 Task: Research Airbnb properties in Amboasary, Madagascar from 4th November, 2023 to 15th November, 2023 for 2 adults.1  bedroom having 1 bed and 1 bathroom. Property type can be hotel. Look for 3 properties as per requirement.
Action: Mouse moved to (424, 58)
Screenshot: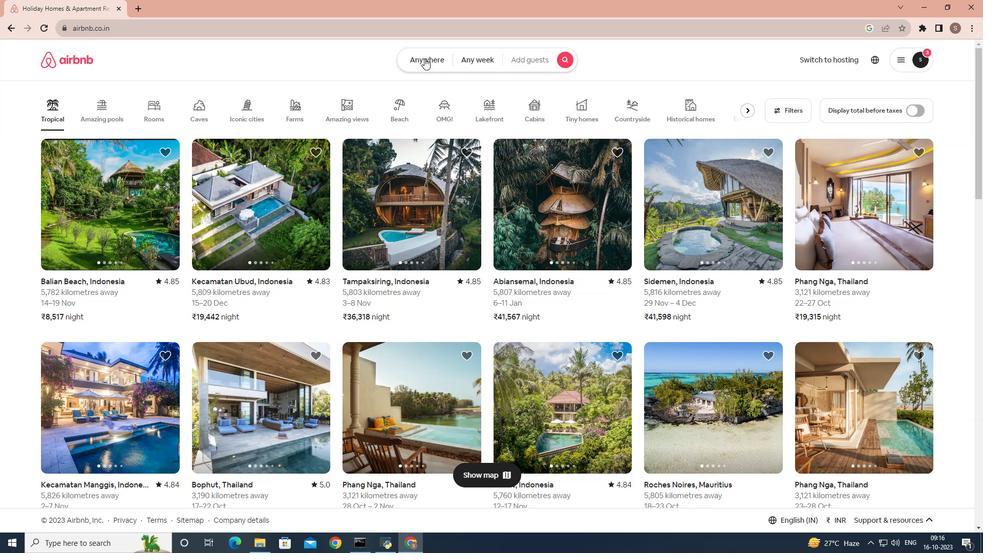 
Action: Mouse pressed left at (424, 58)
Screenshot: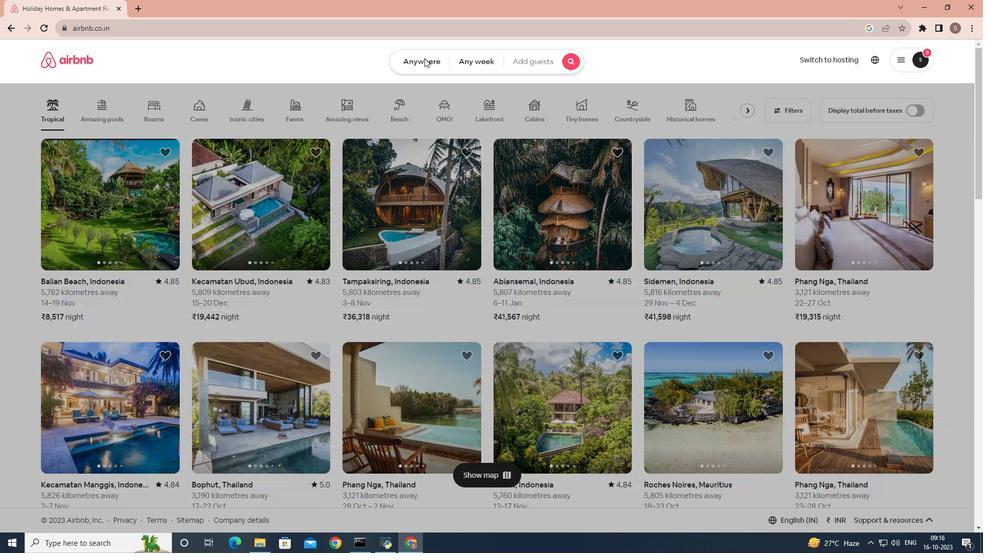
Action: Mouse moved to (380, 96)
Screenshot: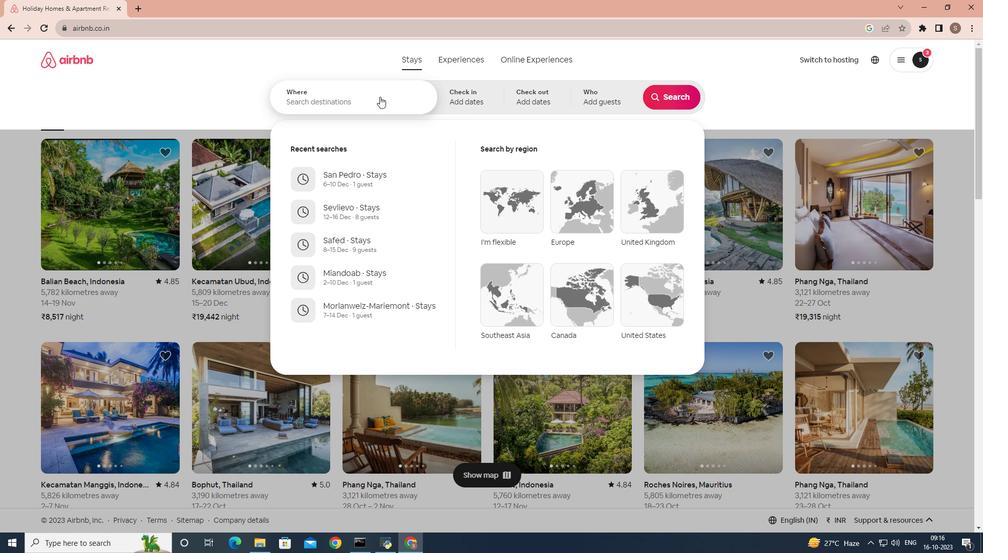 
Action: Mouse pressed left at (380, 96)
Screenshot: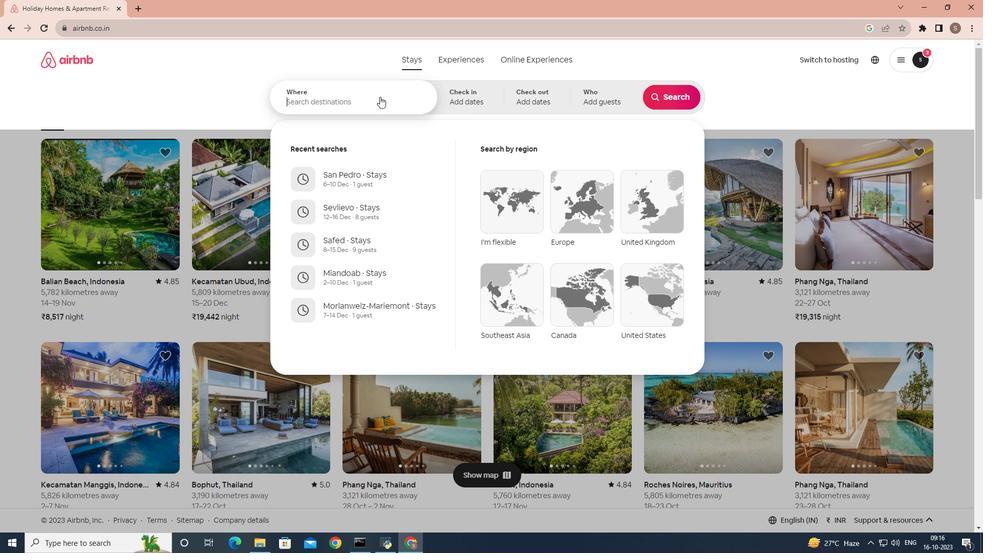 
Action: Mouse moved to (380, 96)
Screenshot: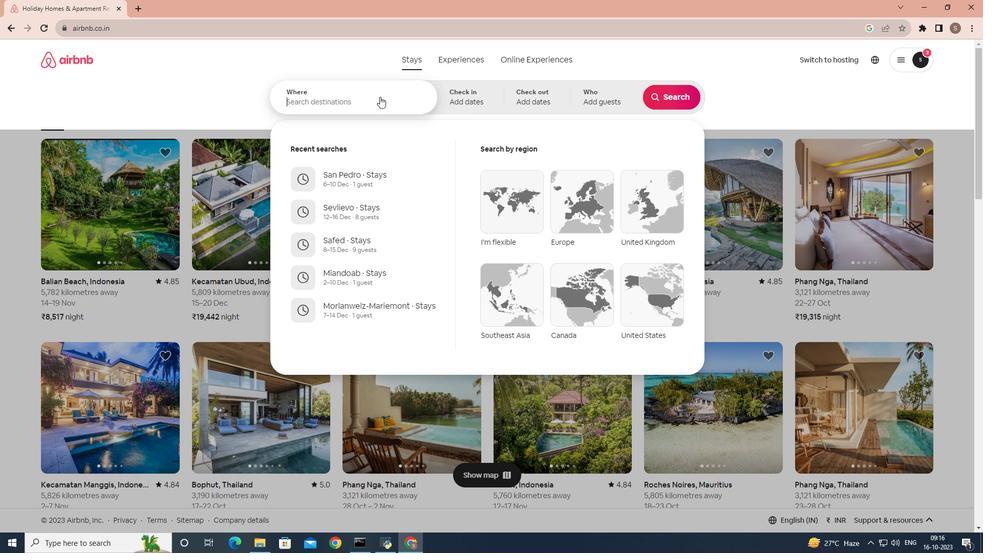 
Action: Key pressed <Key.shift>Amboasary,<Key.space><Key.shift>Madagascar
Screenshot: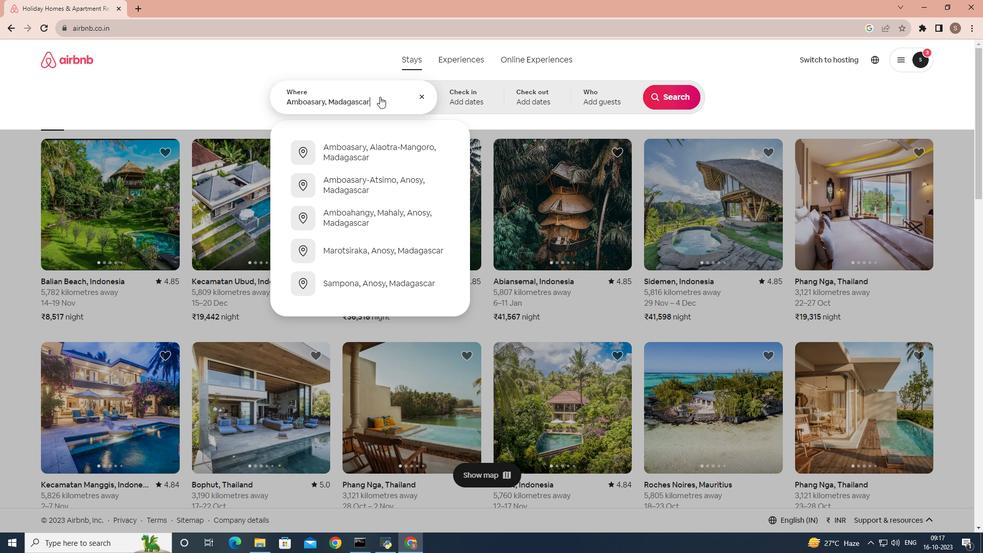 
Action: Mouse moved to (483, 92)
Screenshot: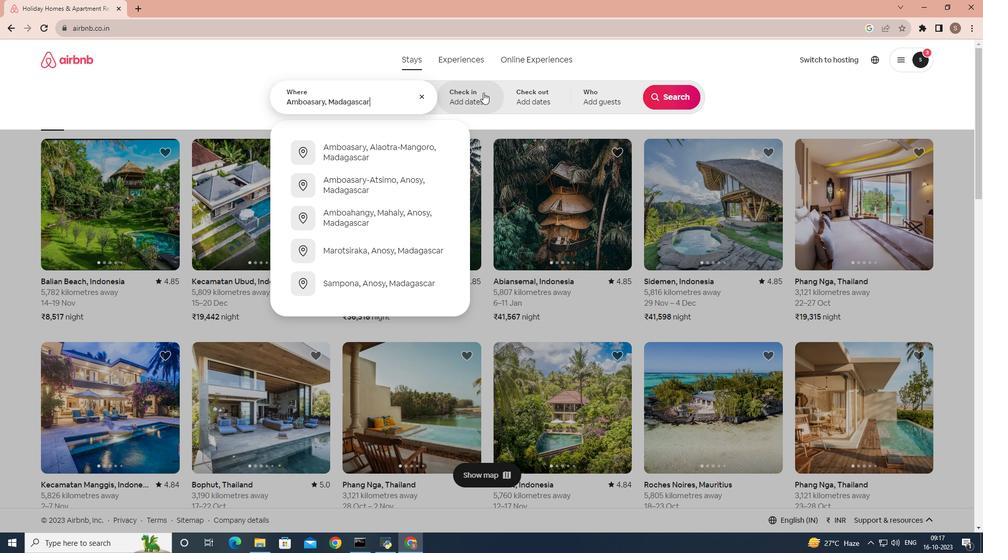 
Action: Mouse pressed left at (483, 92)
Screenshot: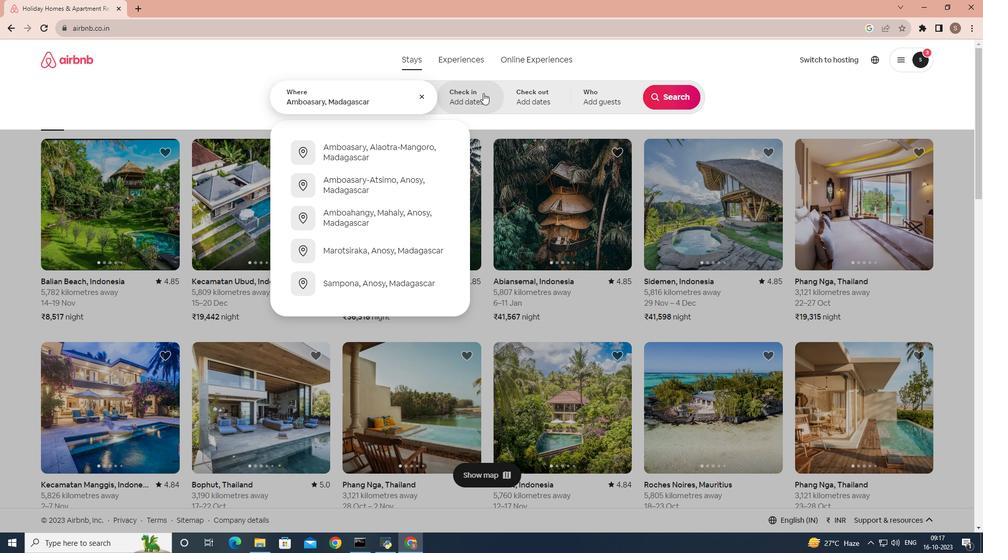 
Action: Mouse moved to (661, 221)
Screenshot: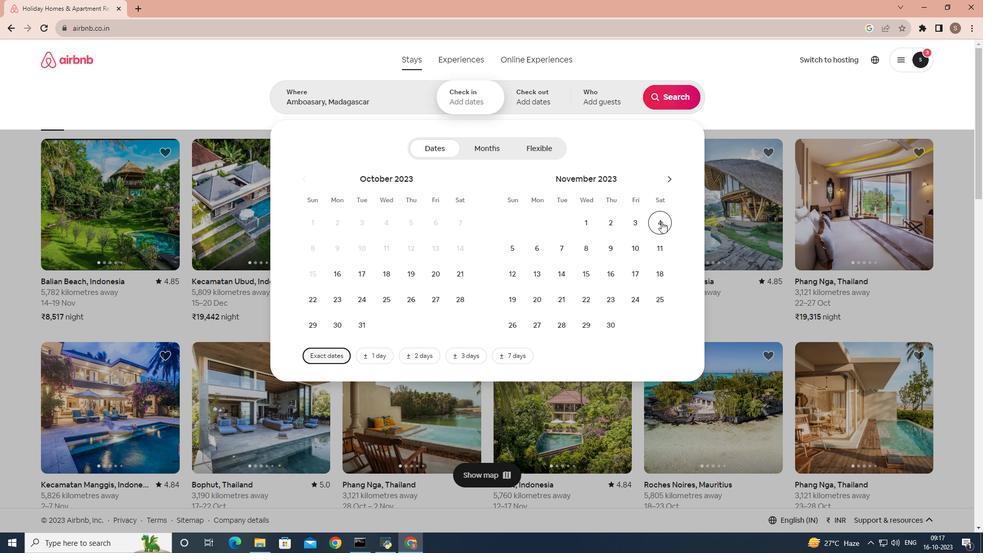 
Action: Mouse pressed left at (661, 221)
Screenshot: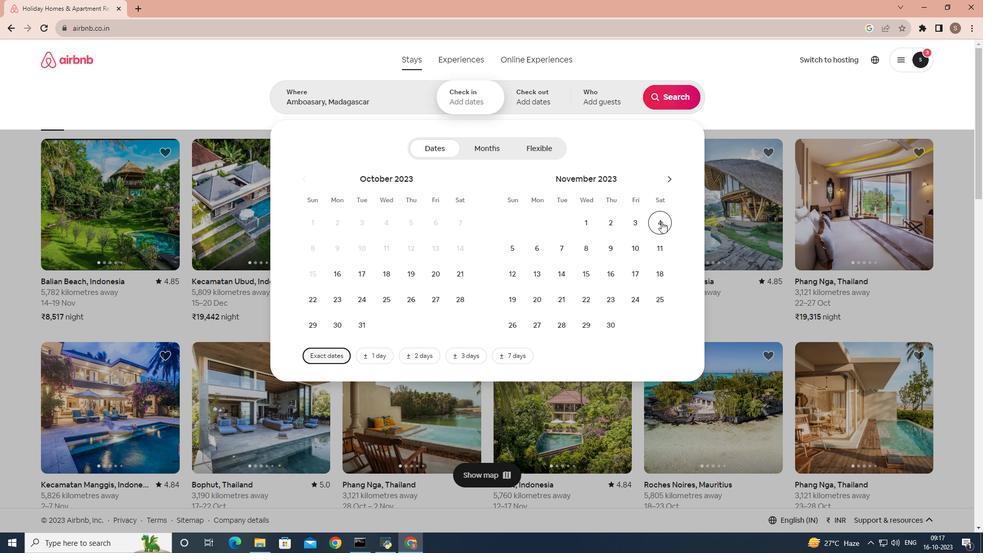 
Action: Mouse moved to (591, 273)
Screenshot: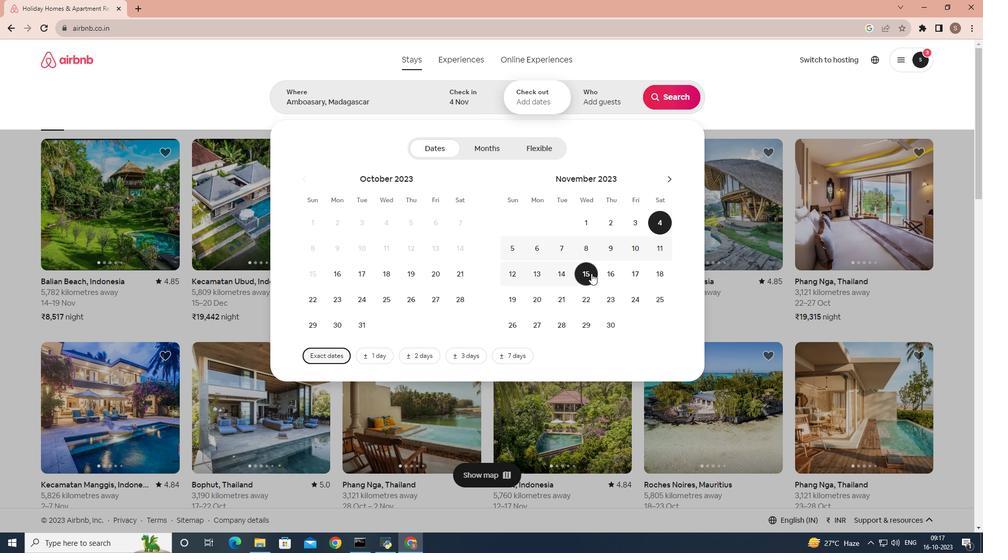 
Action: Mouse pressed left at (591, 273)
Screenshot: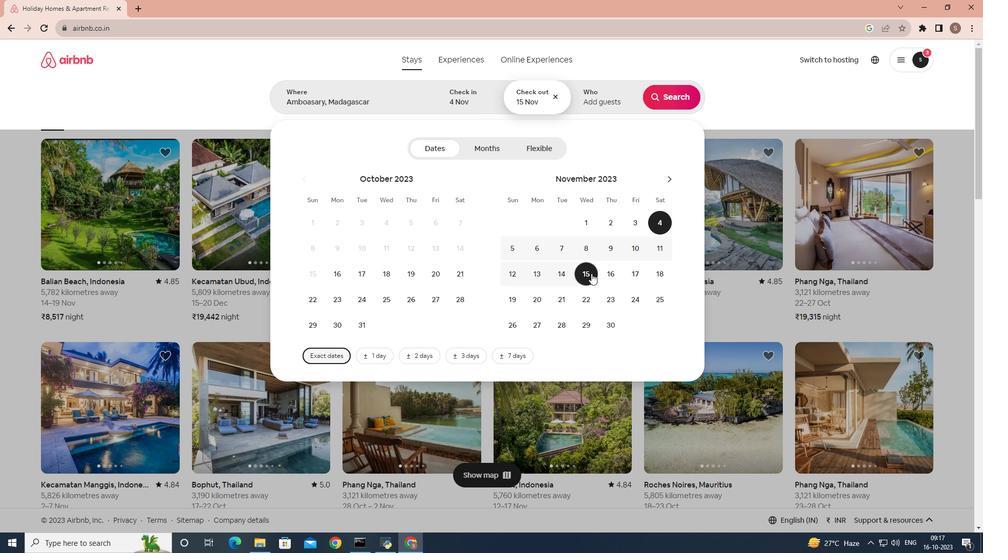 
Action: Mouse moved to (596, 89)
Screenshot: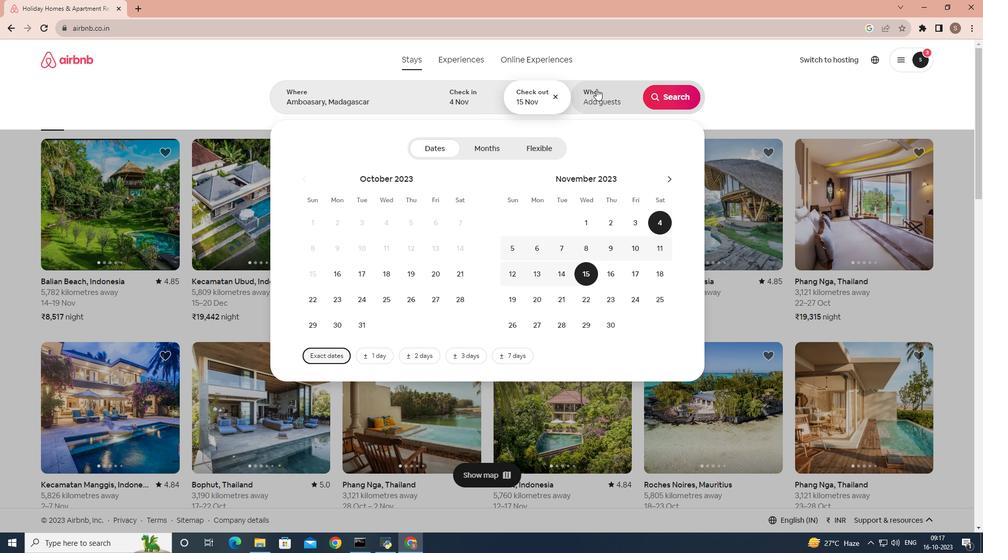 
Action: Mouse pressed left at (596, 89)
Screenshot: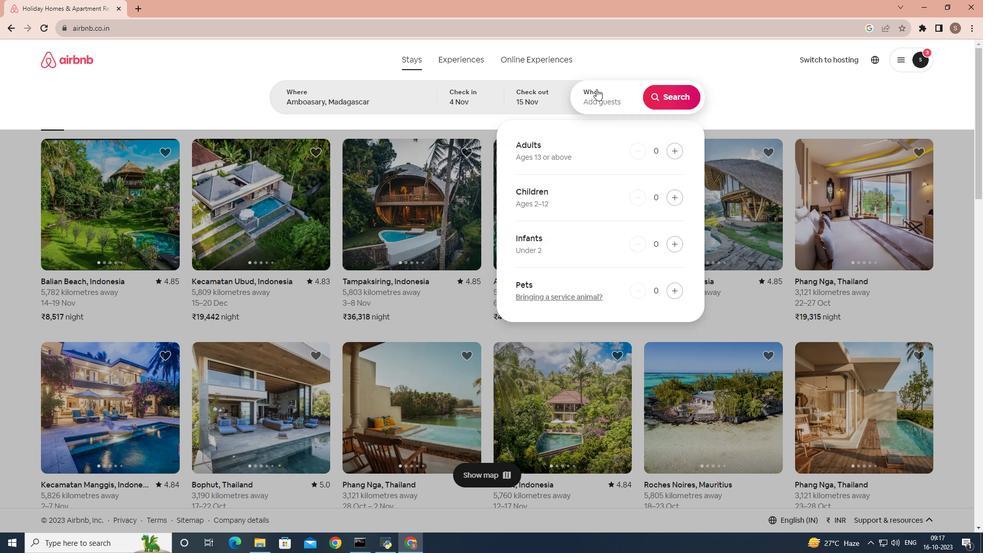 
Action: Mouse moved to (672, 147)
Screenshot: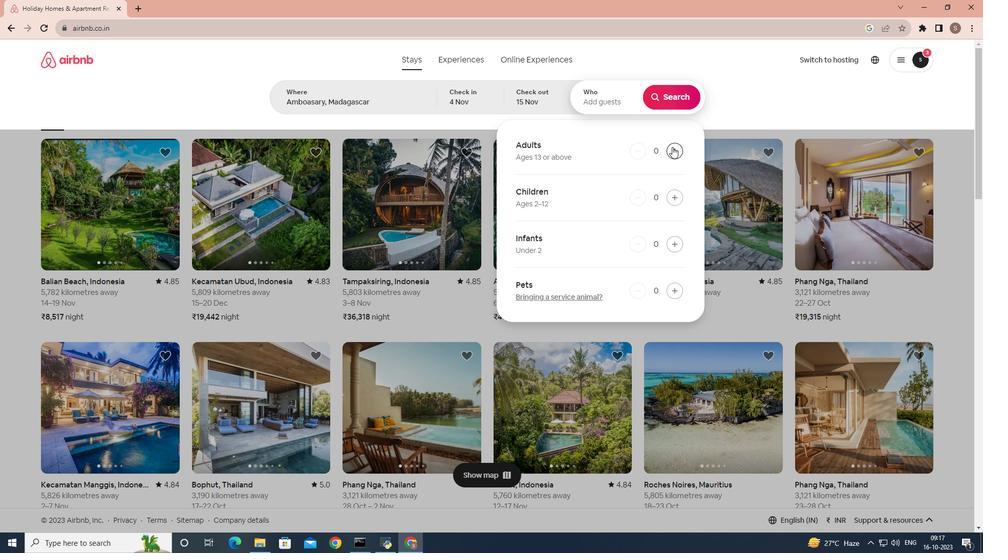 
Action: Mouse pressed left at (672, 147)
Screenshot: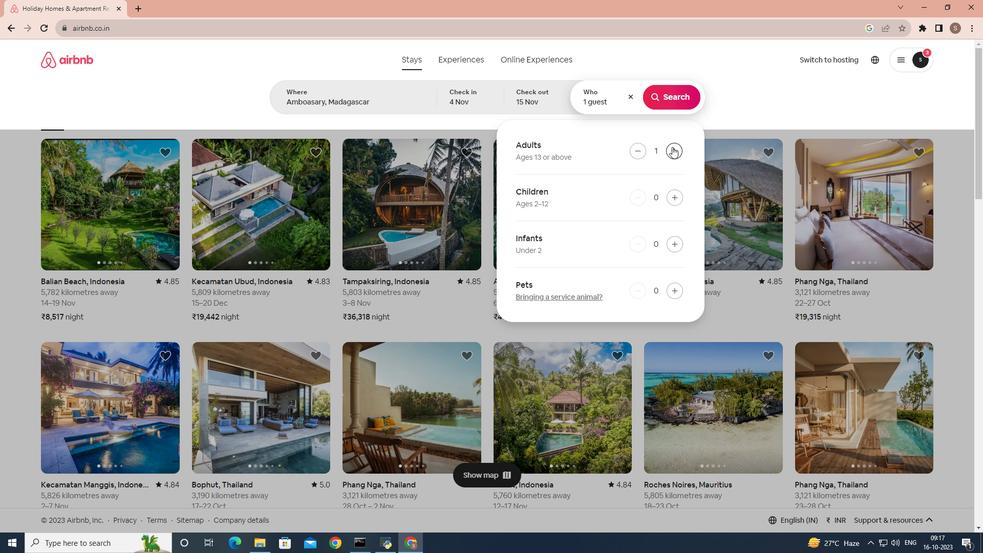
Action: Mouse pressed left at (672, 147)
Screenshot: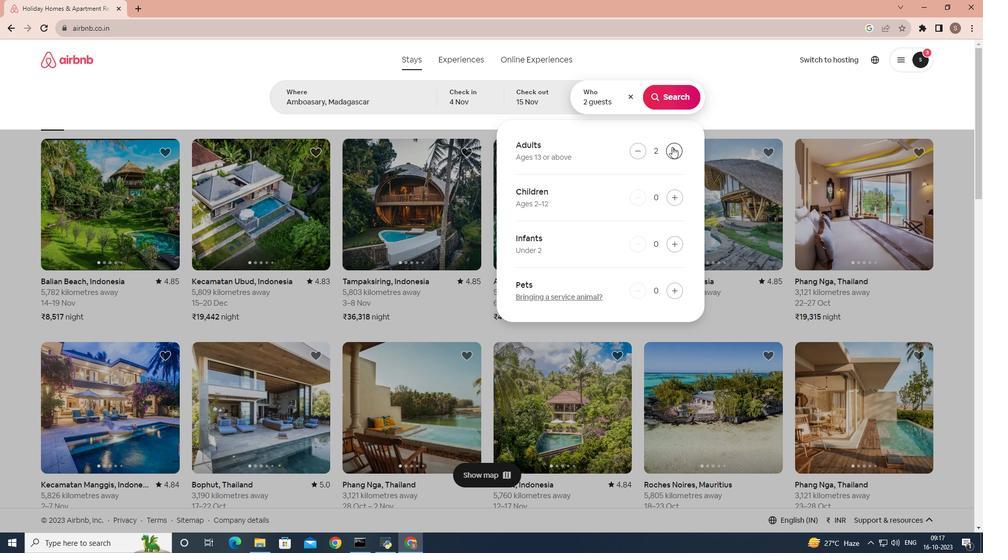 
Action: Mouse moved to (680, 96)
Screenshot: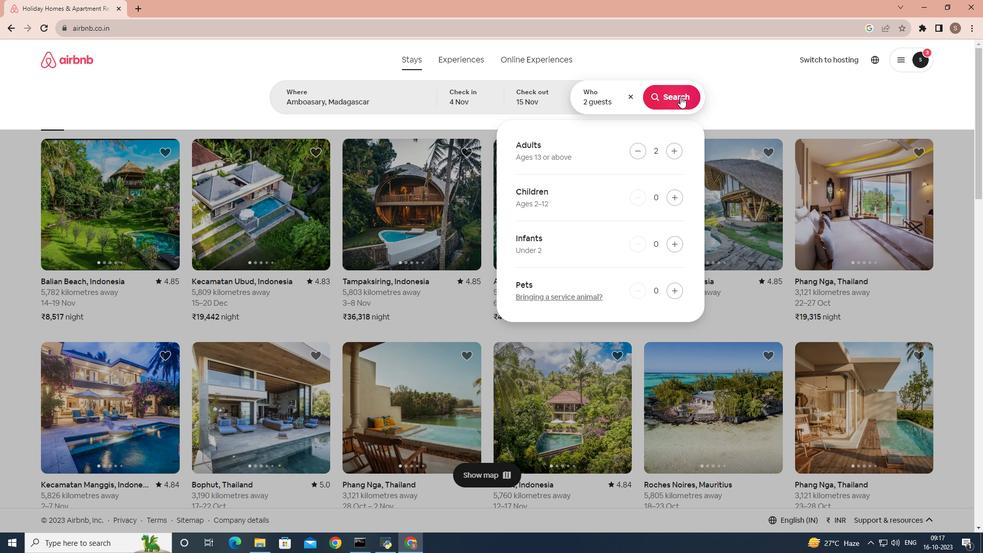 
Action: Mouse pressed left at (680, 96)
Screenshot: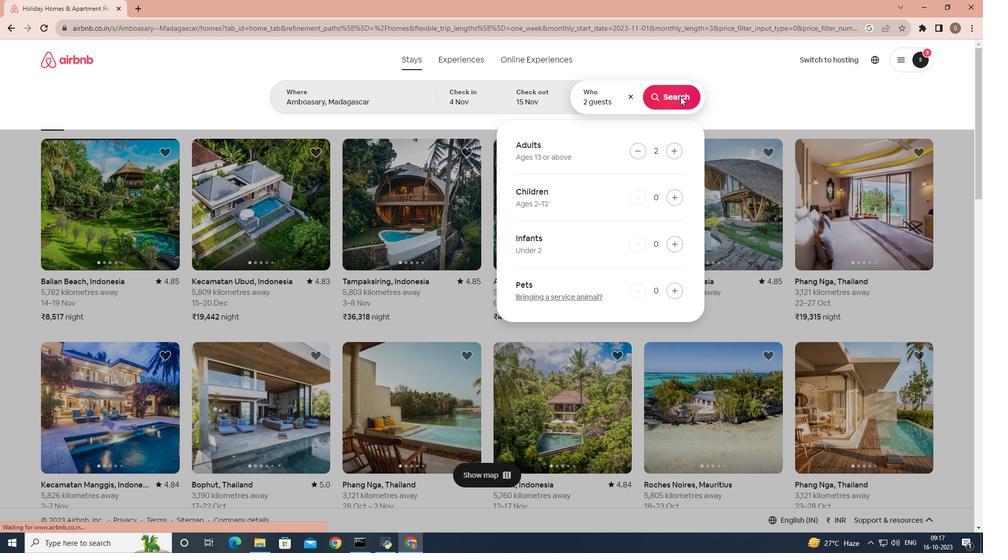 
Action: Mouse moved to (815, 101)
Screenshot: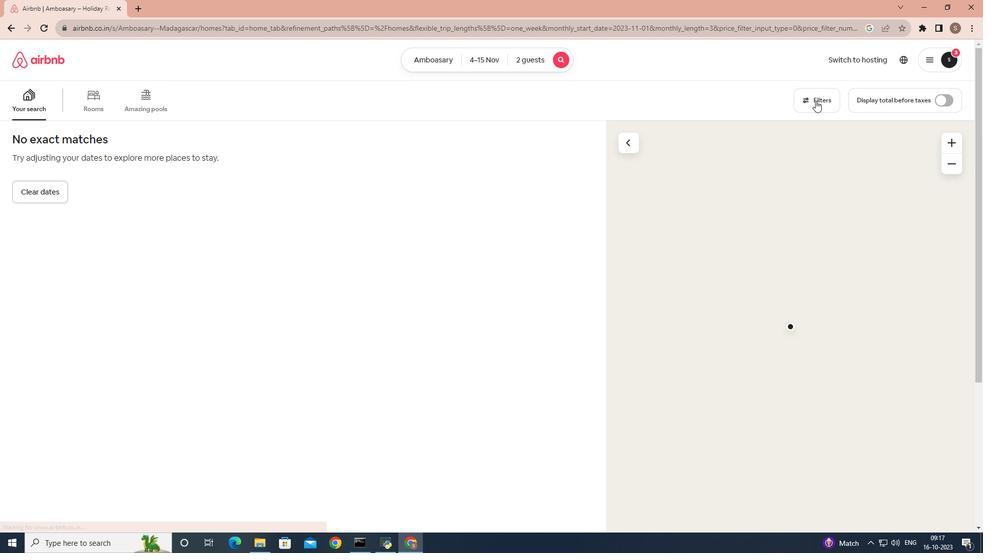 
Action: Mouse pressed left at (815, 101)
Screenshot: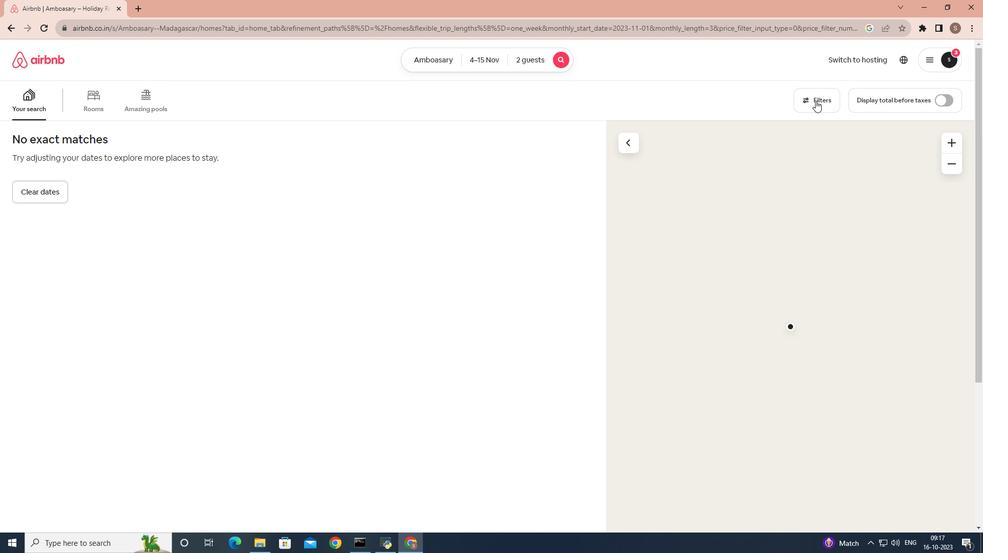 
Action: Mouse moved to (480, 297)
Screenshot: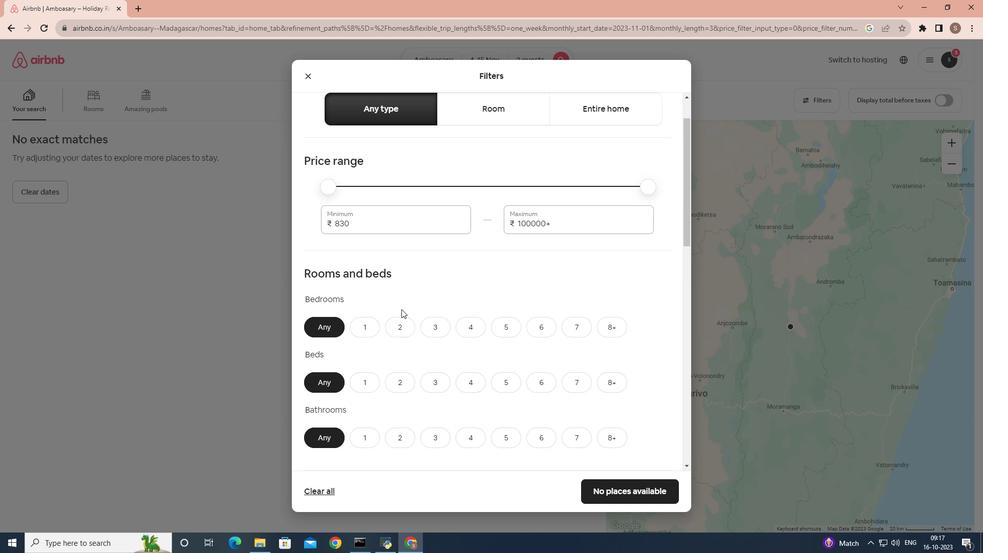 
Action: Mouse scrolled (480, 296) with delta (0, 0)
Screenshot: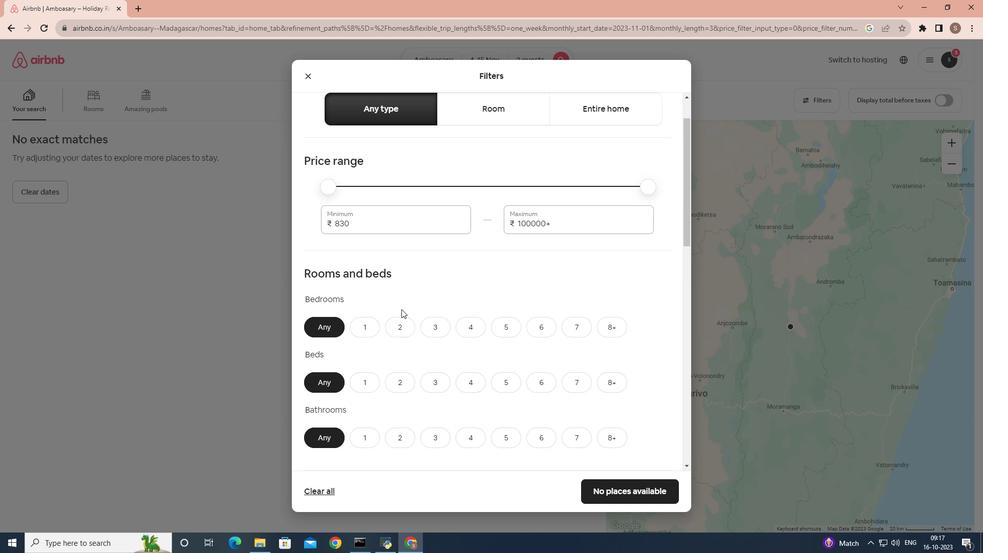 
Action: Mouse moved to (370, 324)
Screenshot: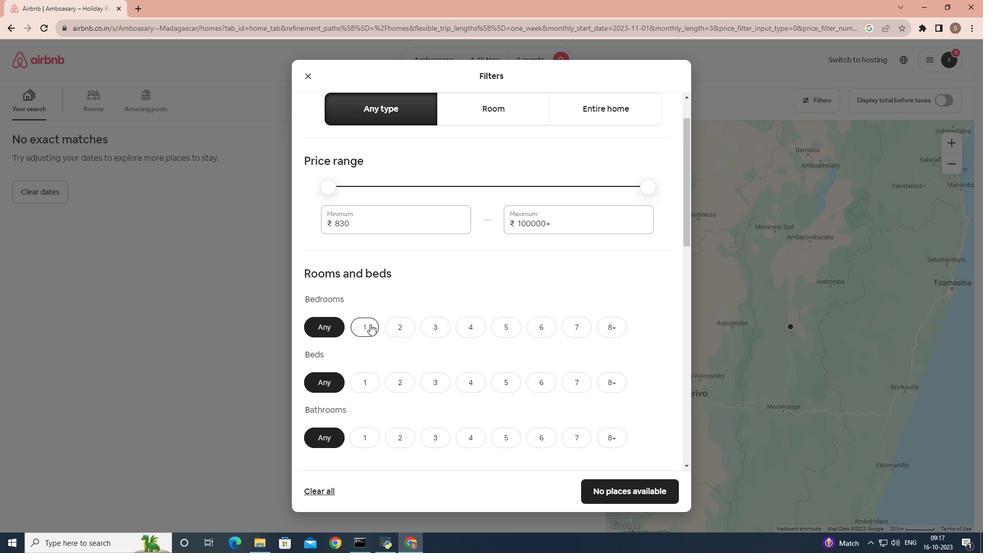 
Action: Mouse pressed left at (370, 324)
Screenshot: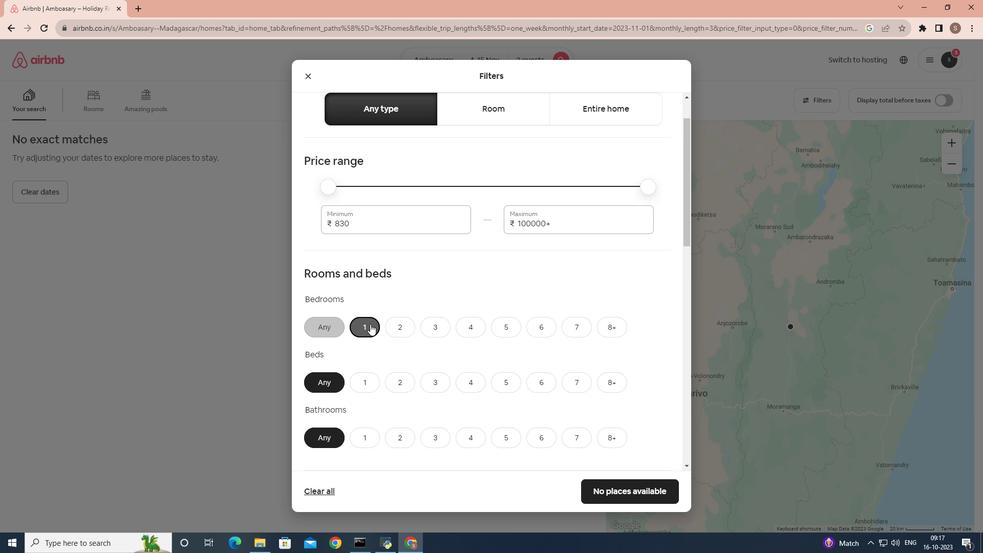 
Action: Mouse scrolled (370, 323) with delta (0, 0)
Screenshot: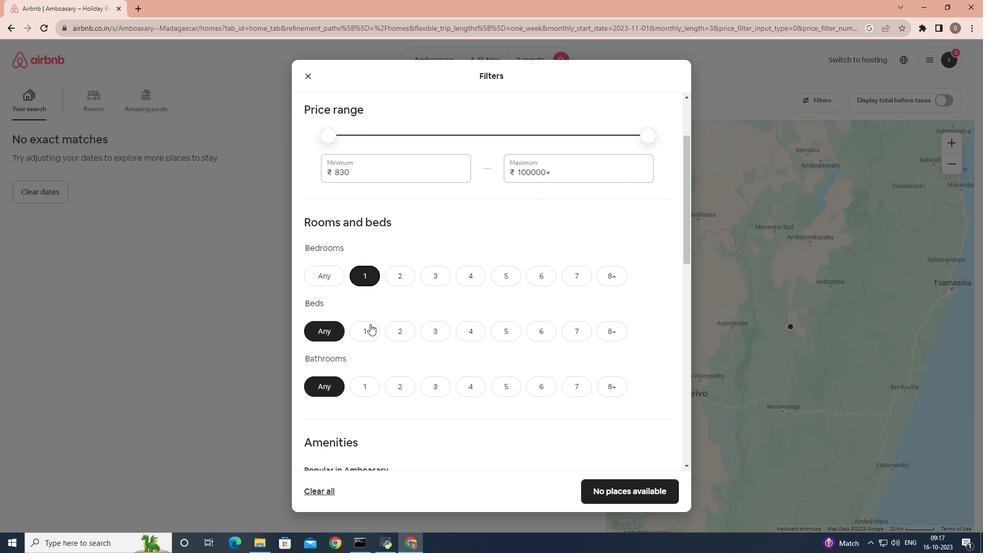 
Action: Mouse moved to (361, 326)
Screenshot: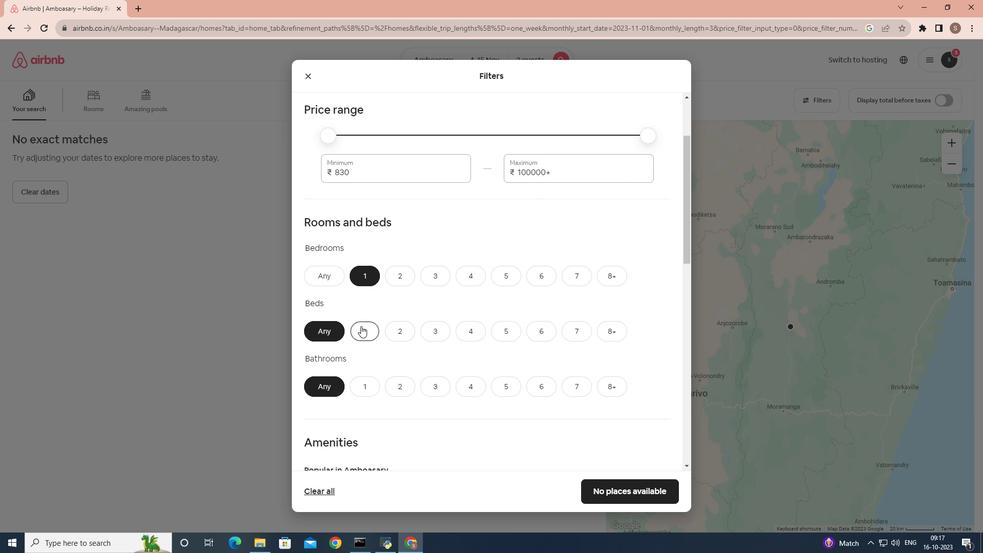 
Action: Mouse pressed left at (361, 326)
Screenshot: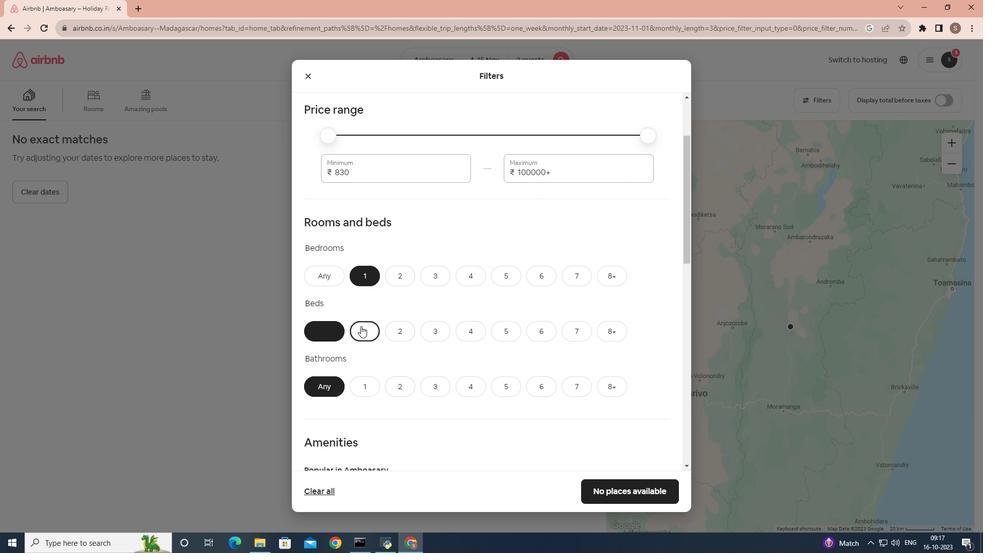 
Action: Mouse scrolled (361, 325) with delta (0, 0)
Screenshot: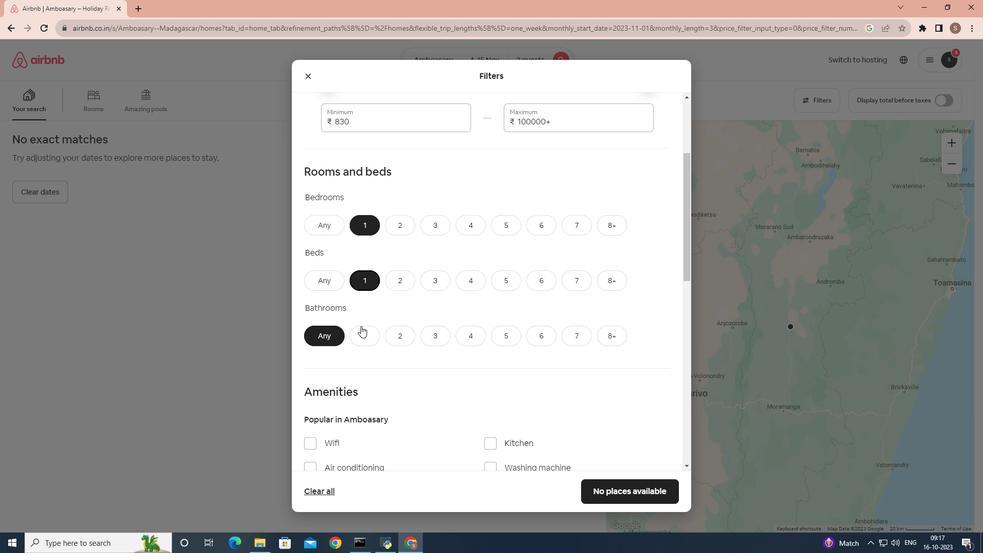 
Action: Mouse moved to (362, 330)
Screenshot: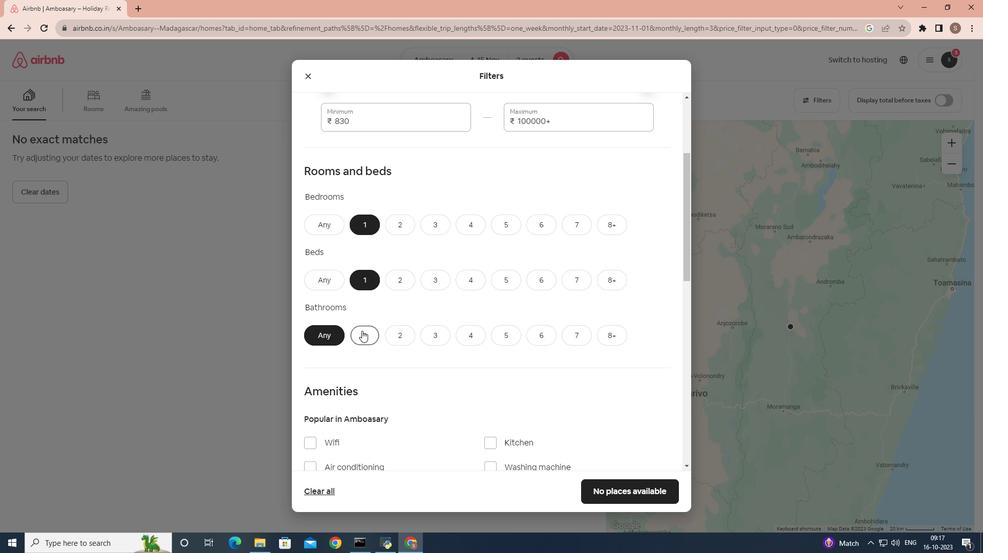 
Action: Mouse pressed left at (362, 330)
Screenshot: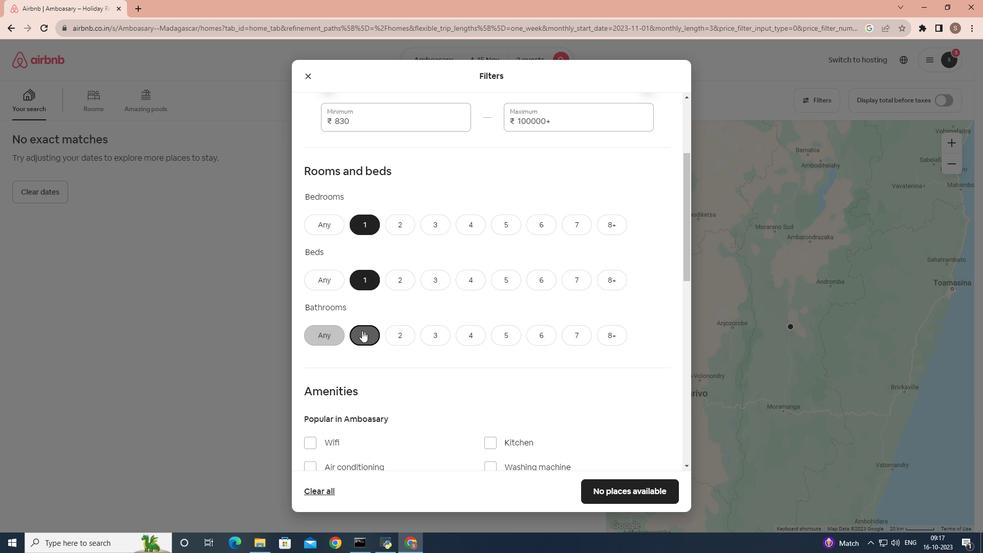 
Action: Mouse moved to (382, 324)
Screenshot: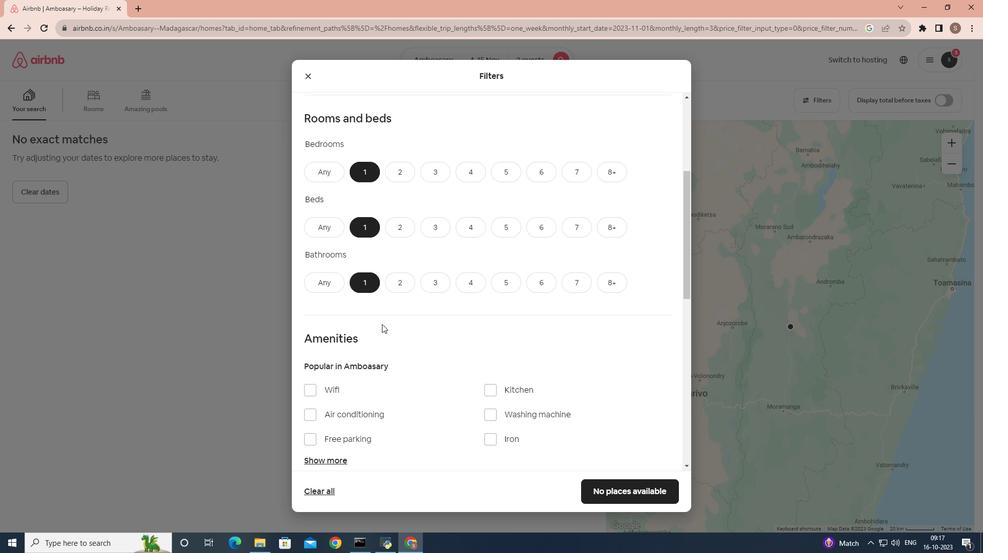 
Action: Mouse scrolled (382, 323) with delta (0, 0)
Screenshot: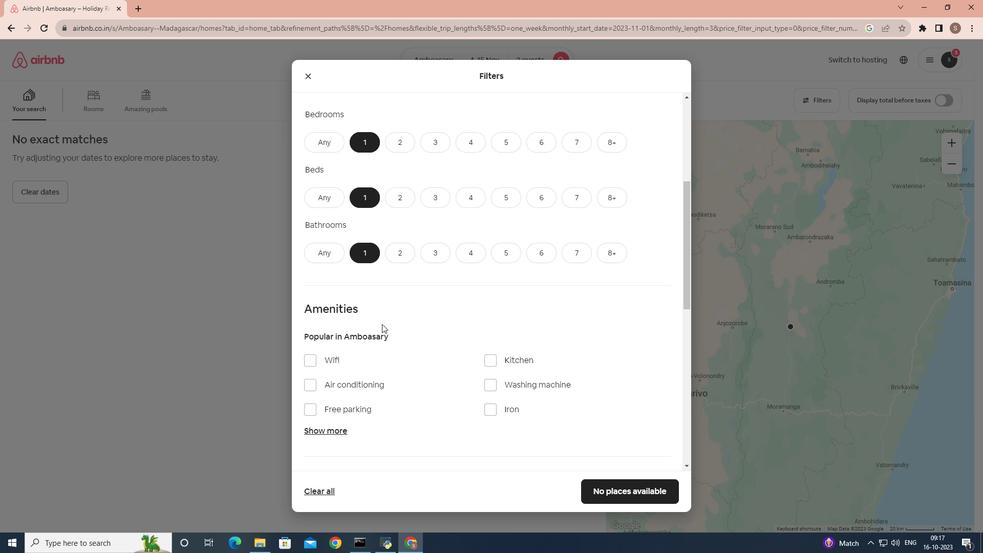 
Action: Mouse scrolled (382, 323) with delta (0, 0)
Screenshot: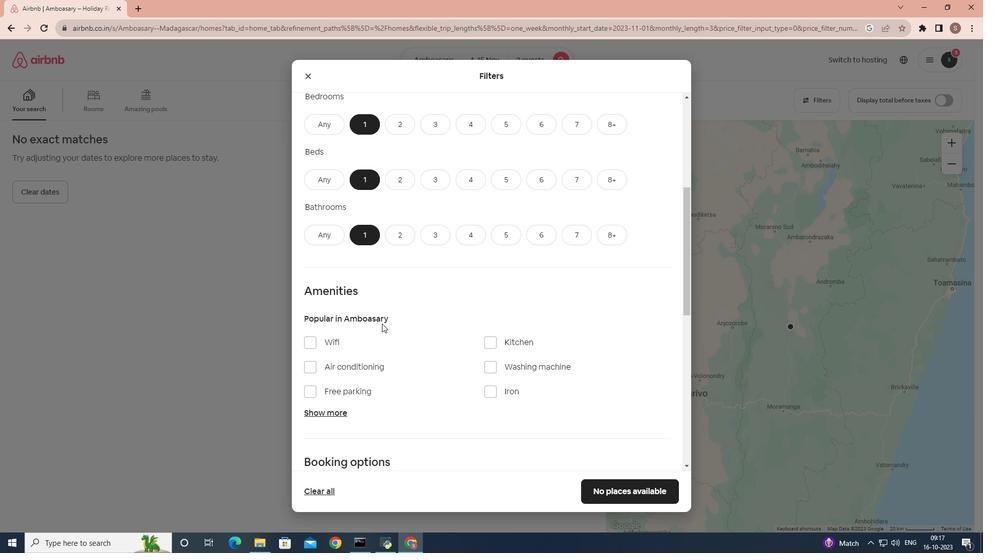 
Action: Mouse moved to (382, 323)
Screenshot: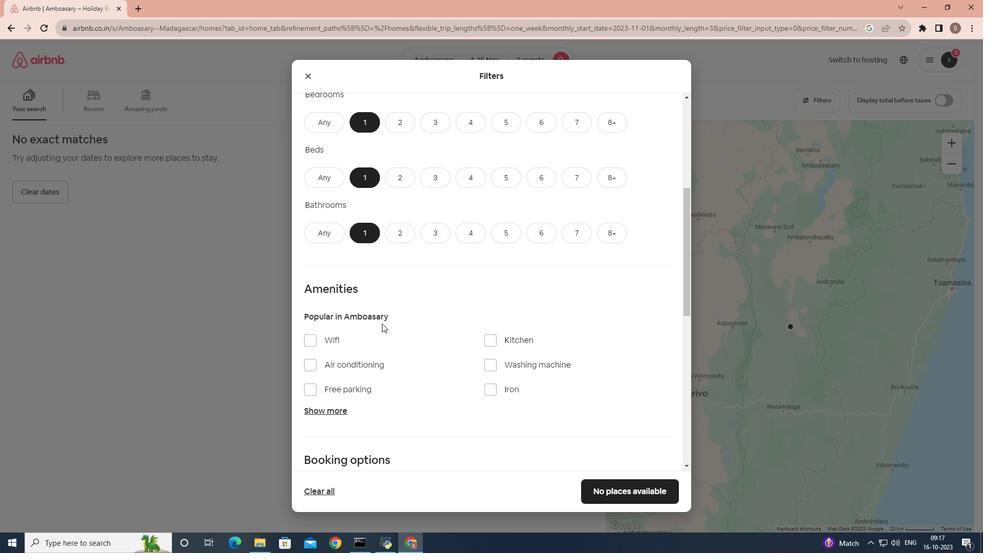 
Action: Mouse scrolled (382, 323) with delta (0, 0)
Screenshot: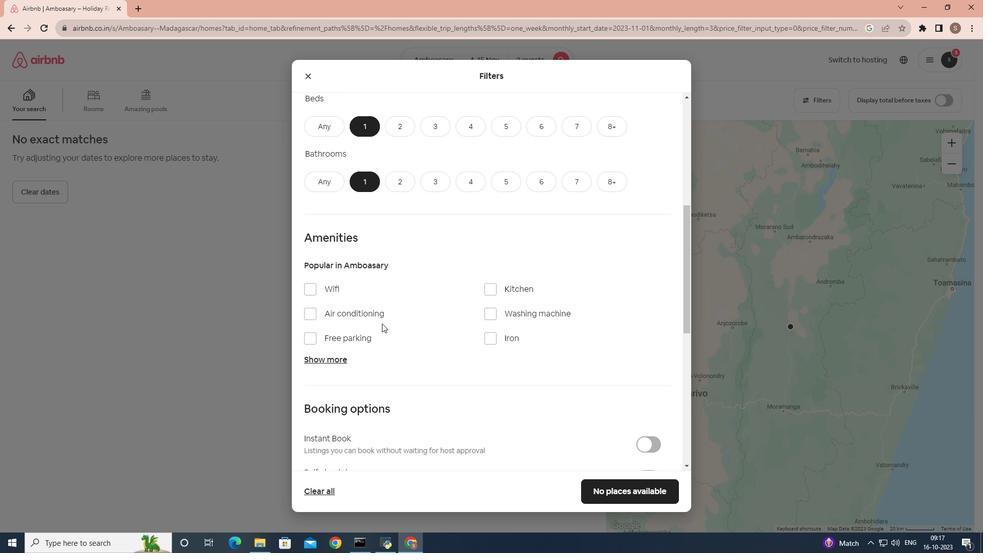 
Action: Mouse moved to (486, 345)
Screenshot: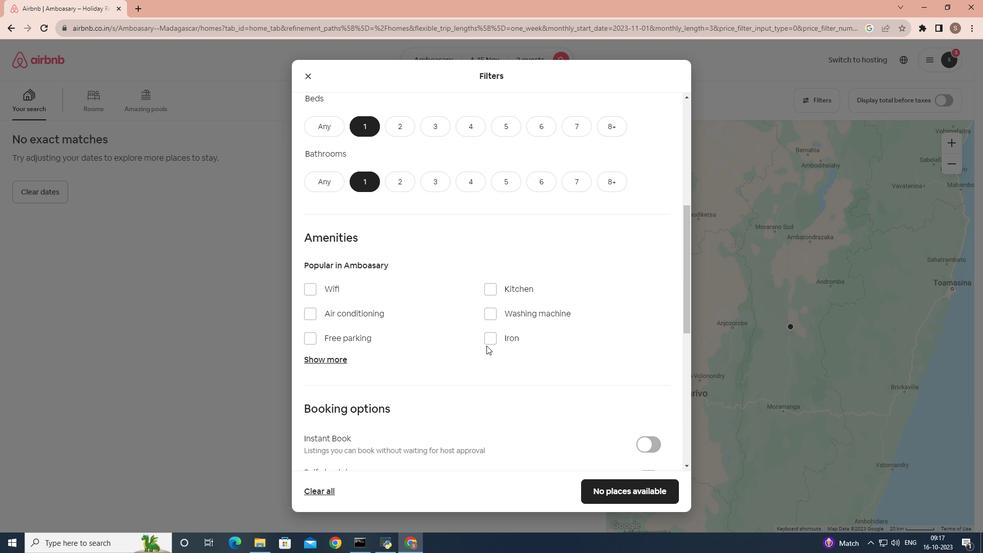 
